 Task: Change the paper size to legal (8.5" x 14") in print settings.
Action: Mouse moved to (41, 72)
Screenshot: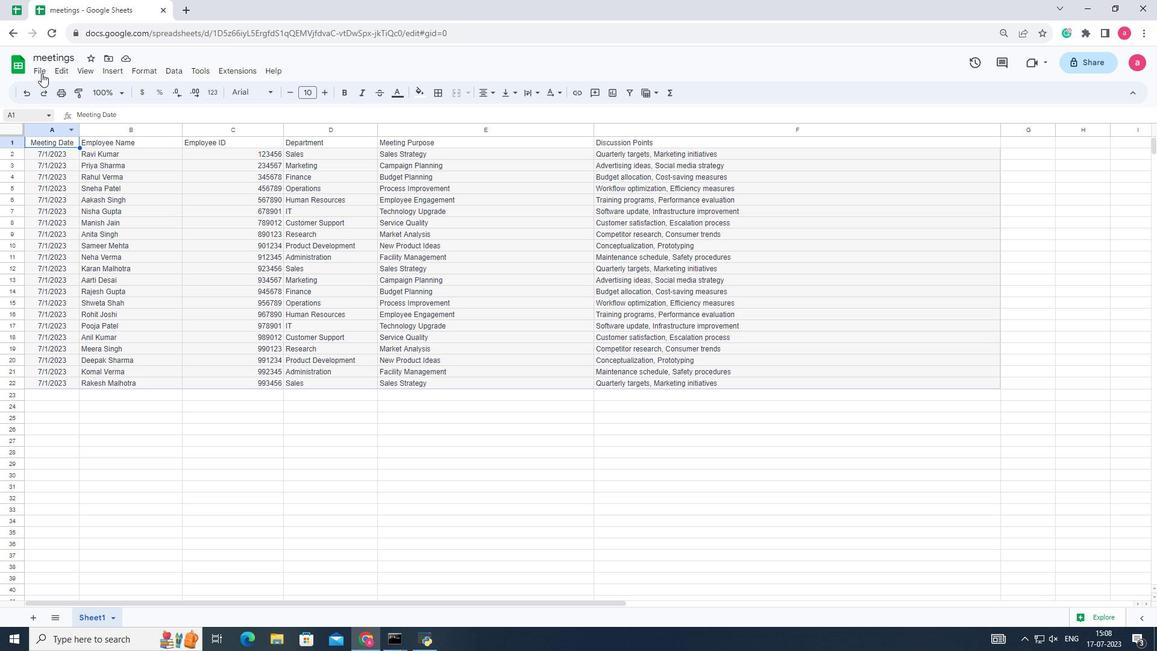 
Action: Mouse pressed left at (41, 72)
Screenshot: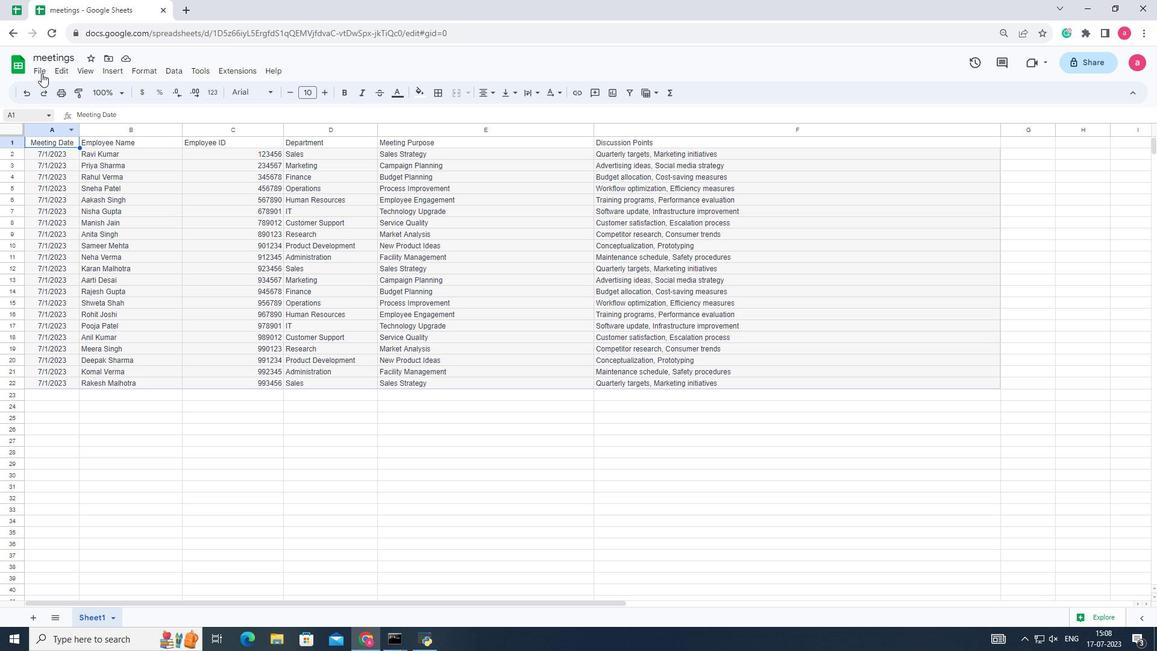 
Action: Mouse moved to (70, 392)
Screenshot: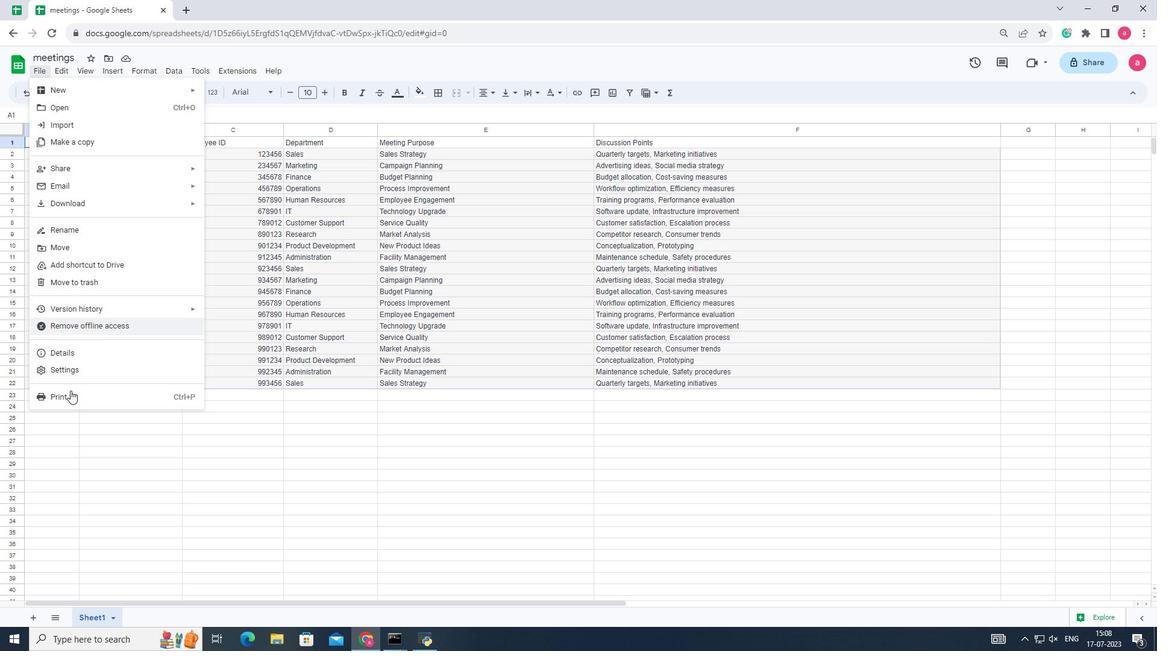 
Action: Mouse pressed left at (70, 392)
Screenshot: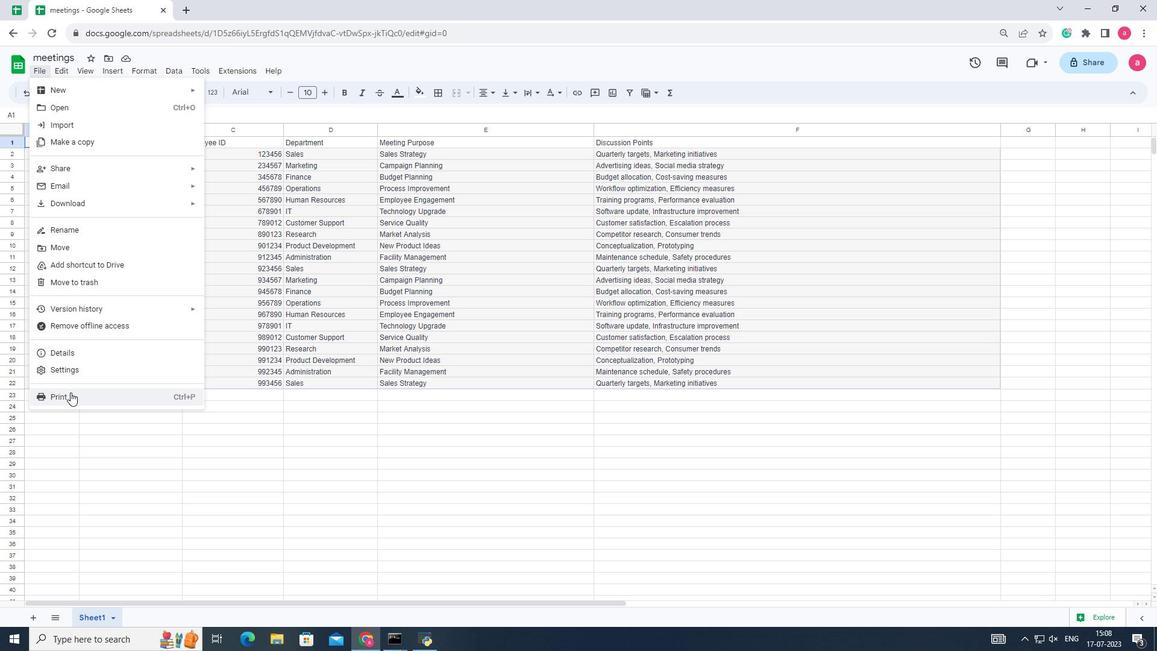
Action: Mouse moved to (1065, 161)
Screenshot: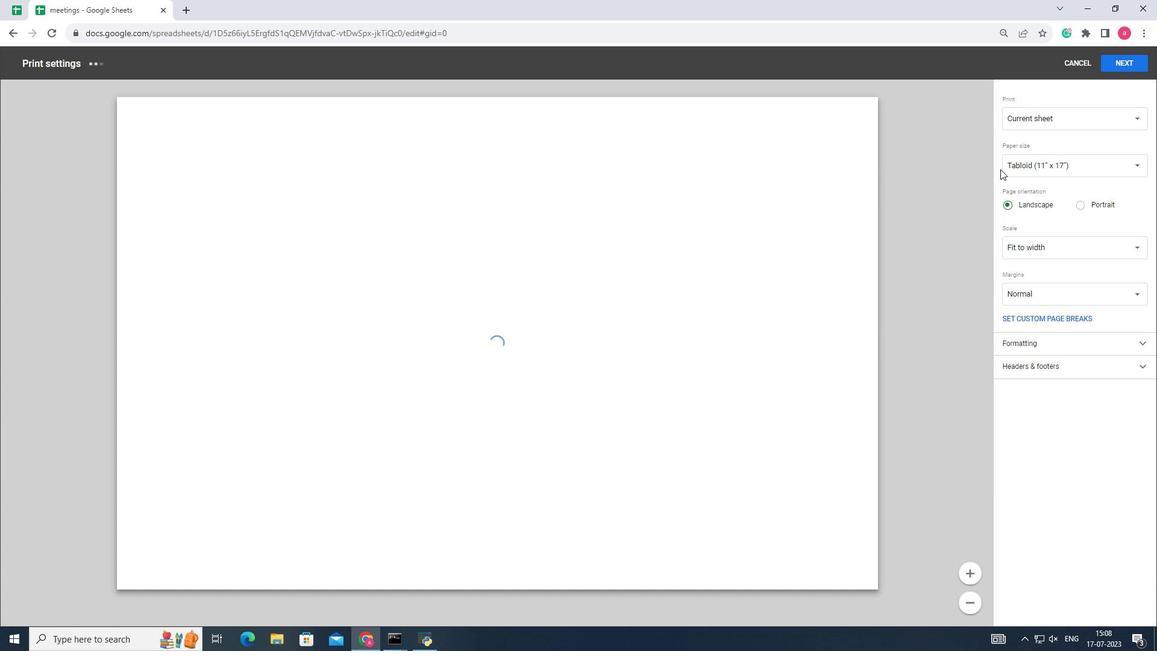 
Action: Mouse pressed left at (1065, 161)
Screenshot: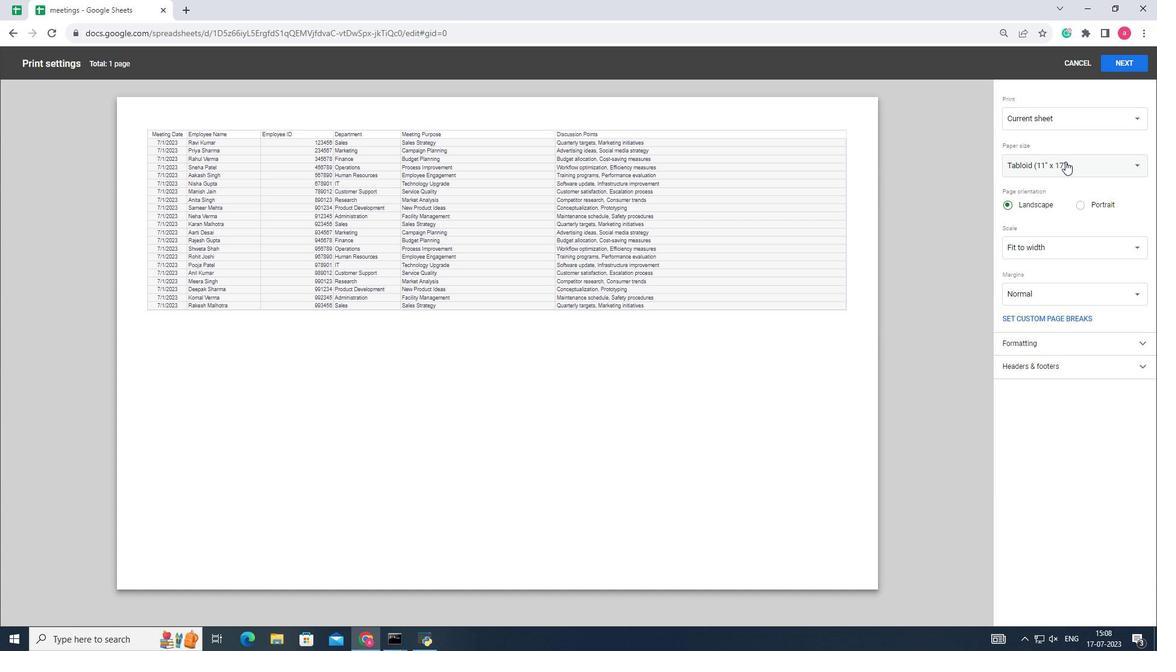 
Action: Mouse moved to (1066, 181)
Screenshot: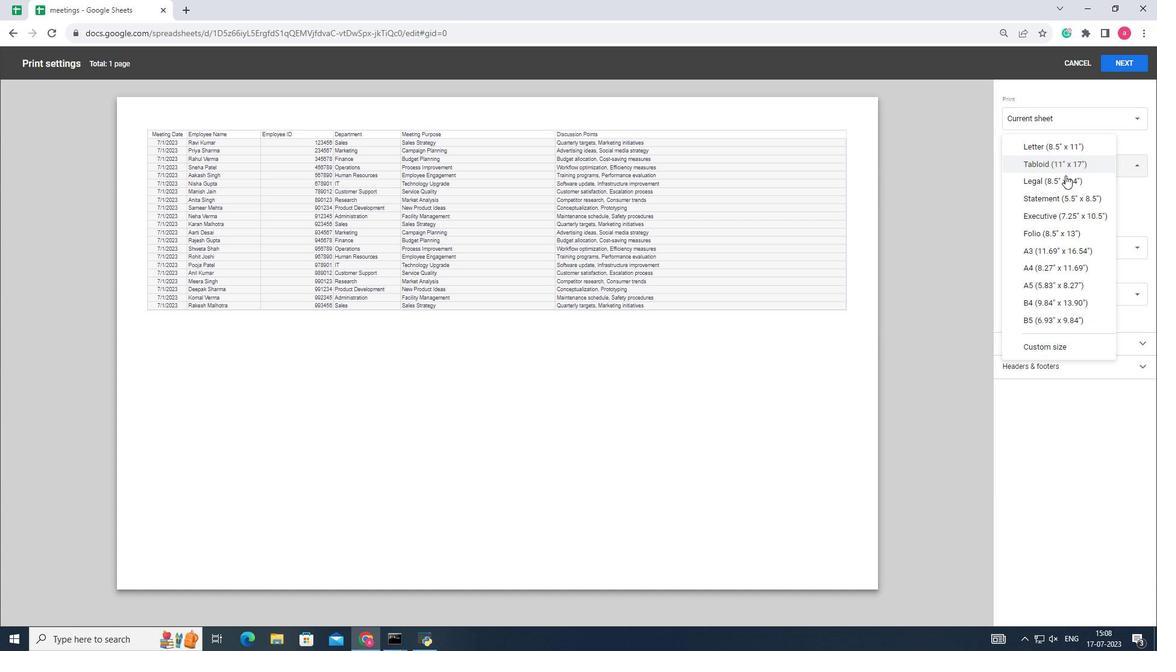 
Action: Mouse pressed left at (1066, 181)
Screenshot: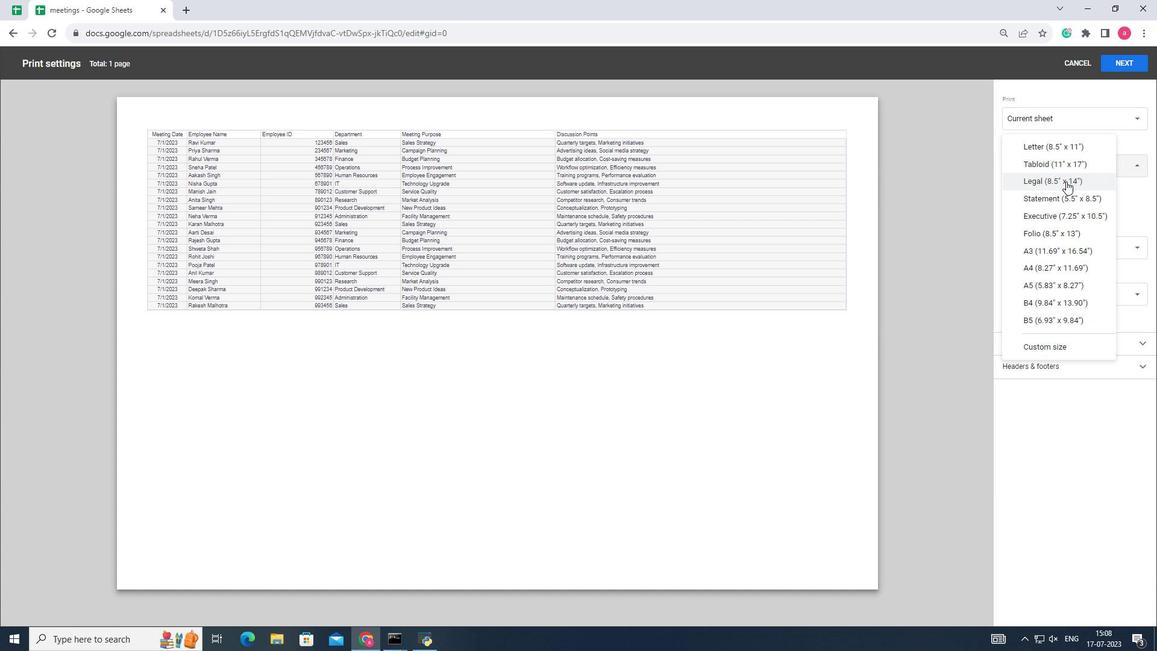 
Action: Mouse moved to (834, 186)
Screenshot: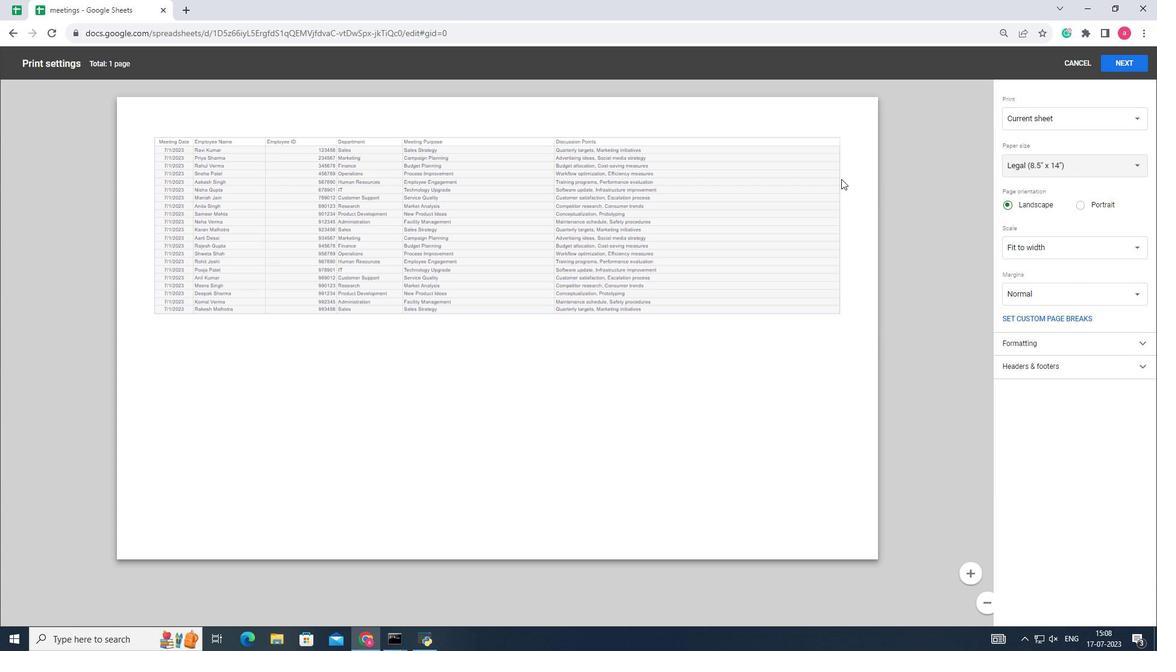 
